 Task: Create a rule from the Recommended list, Task Added to this Project -> add SubTasks in the project TrackForge with SubTasks Gather and Analyse Requirements , Design and Implement Solution , System Test and UAT , Release to Production / Go Live.
Action: Mouse moved to (67, 350)
Screenshot: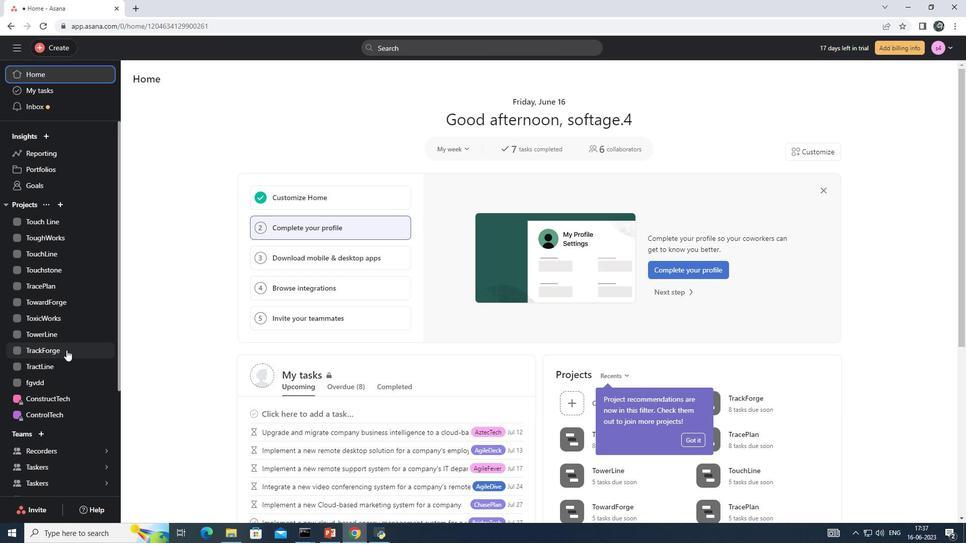 
Action: Mouse pressed left at (67, 350)
Screenshot: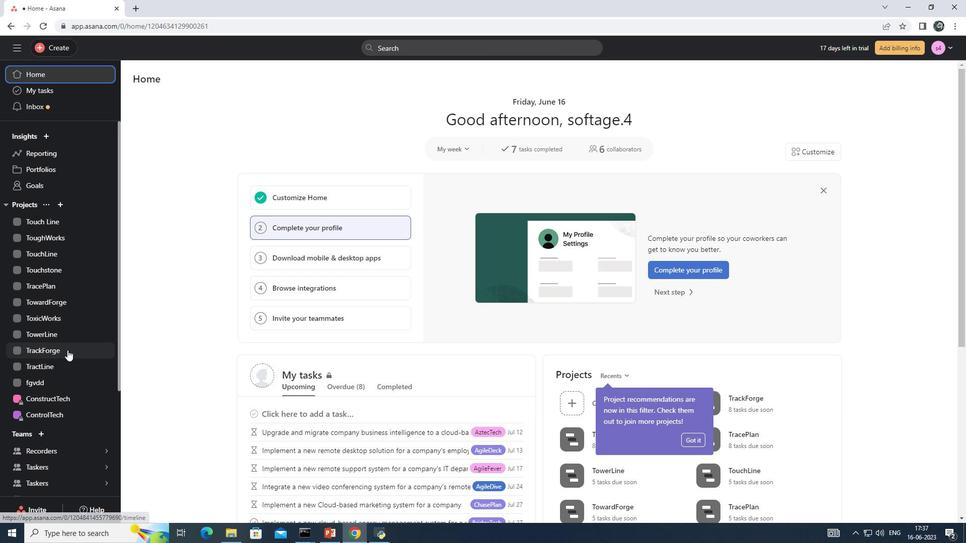 
Action: Mouse moved to (936, 83)
Screenshot: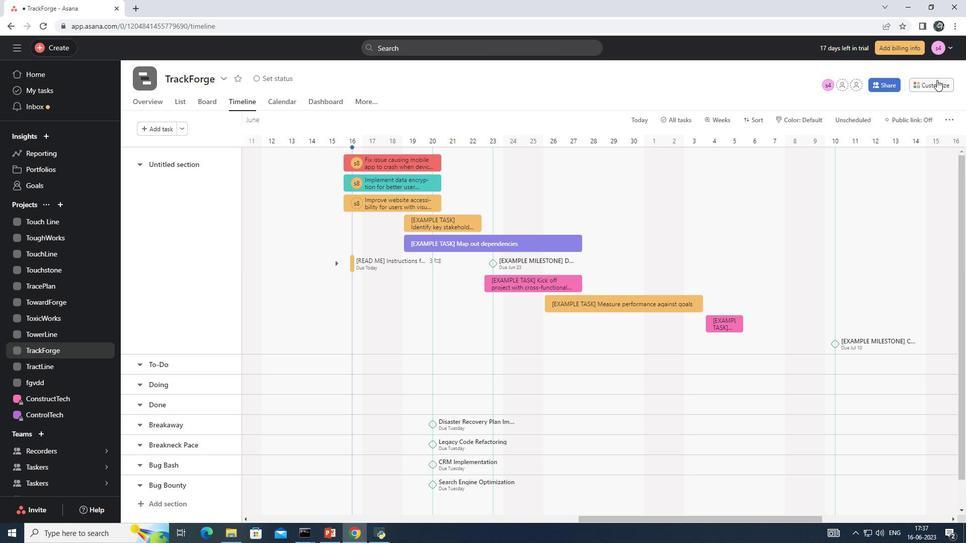 
Action: Mouse pressed left at (936, 83)
Screenshot: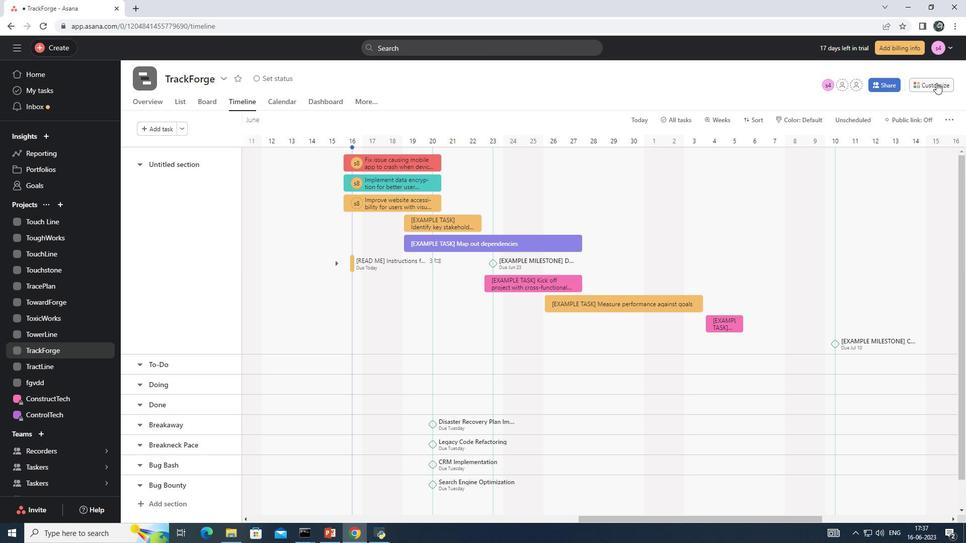 
Action: Mouse moved to (747, 225)
Screenshot: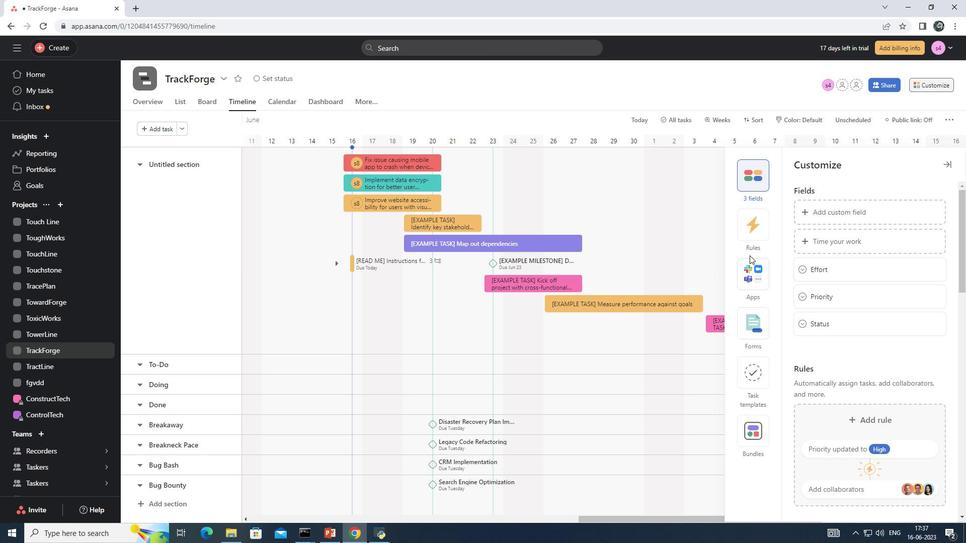 
Action: Mouse pressed left at (747, 225)
Screenshot: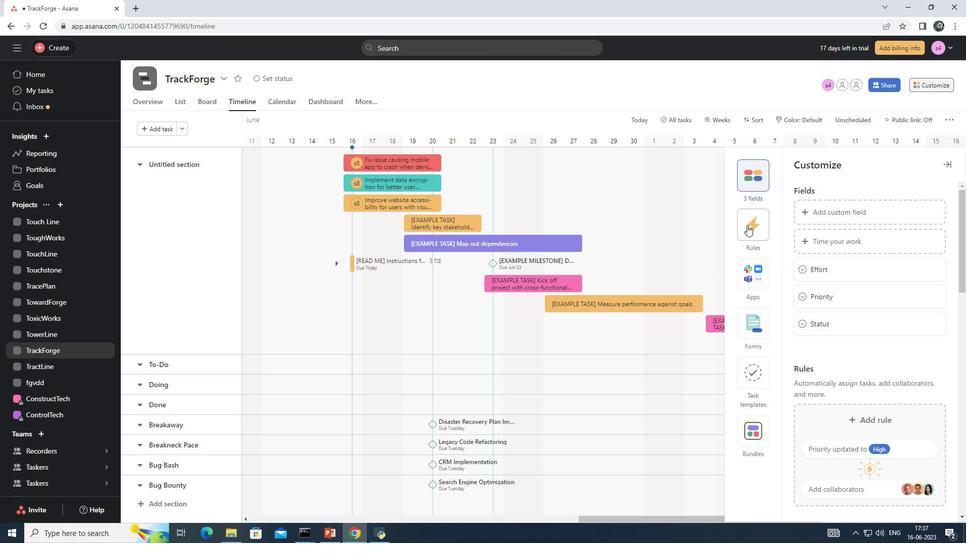 
Action: Mouse moved to (844, 254)
Screenshot: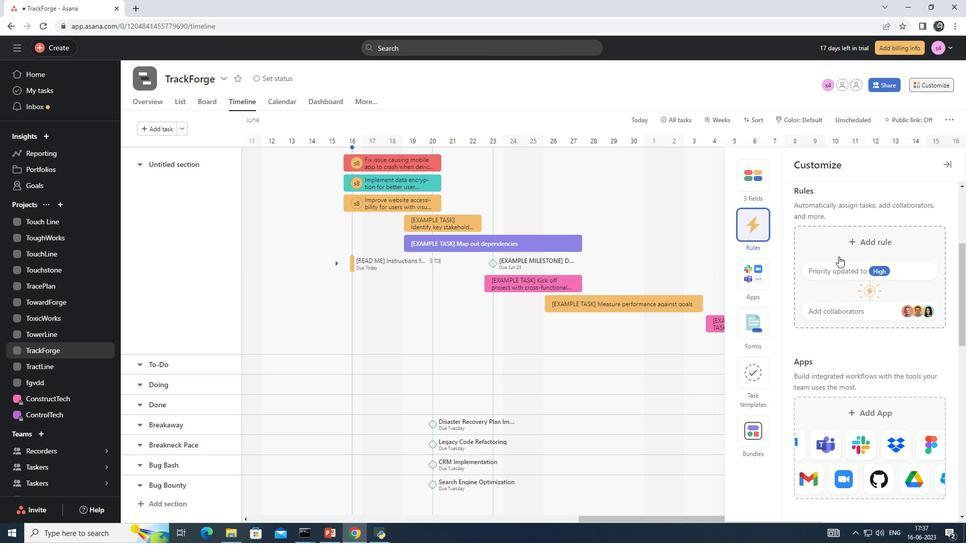 
Action: Mouse pressed left at (844, 254)
Screenshot: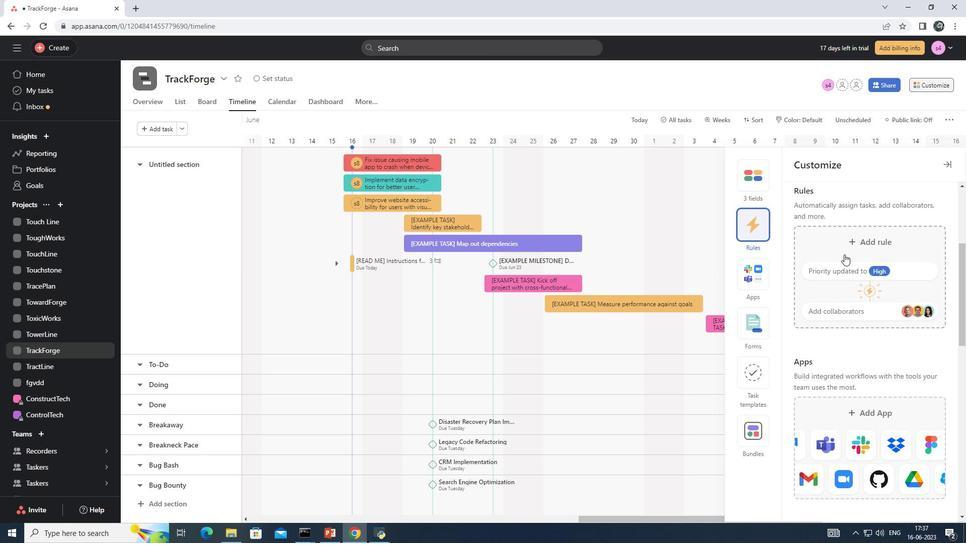 
Action: Mouse moved to (698, 173)
Screenshot: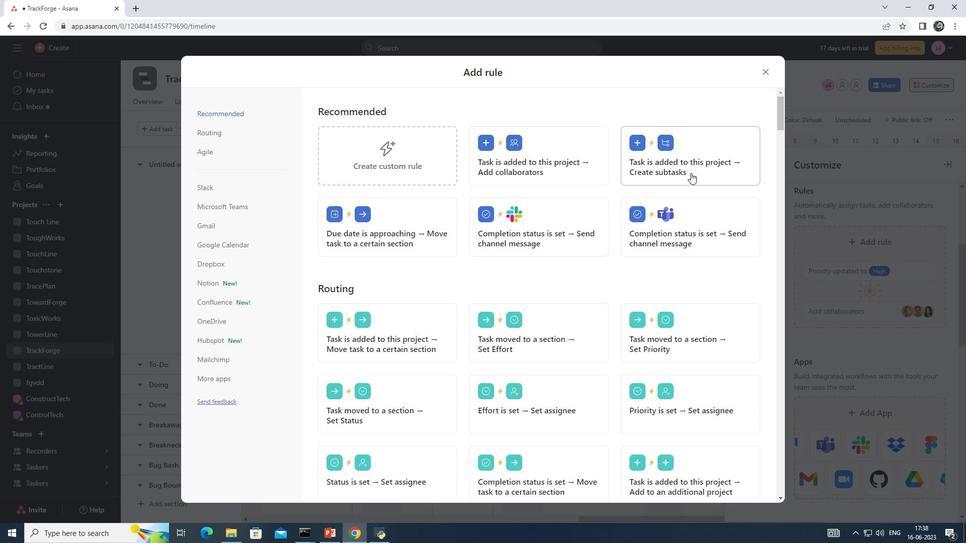 
Action: Mouse pressed left at (698, 173)
Screenshot: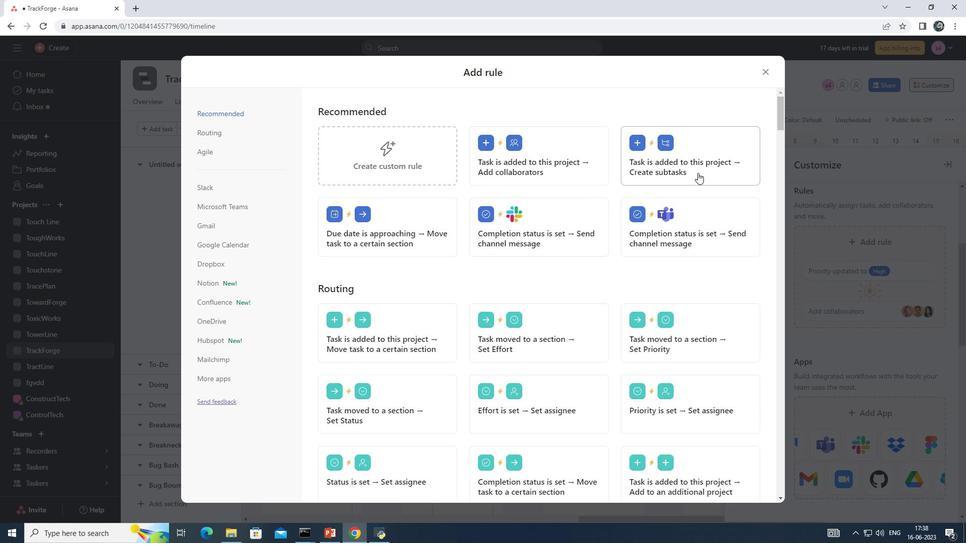 
Action: Mouse moved to (636, 157)
Screenshot: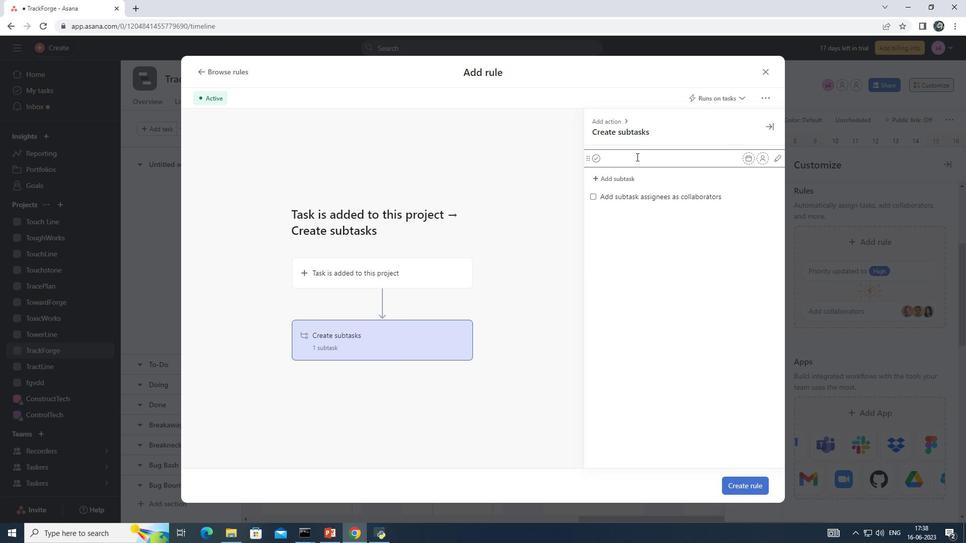 
Action: Mouse pressed left at (636, 157)
Screenshot: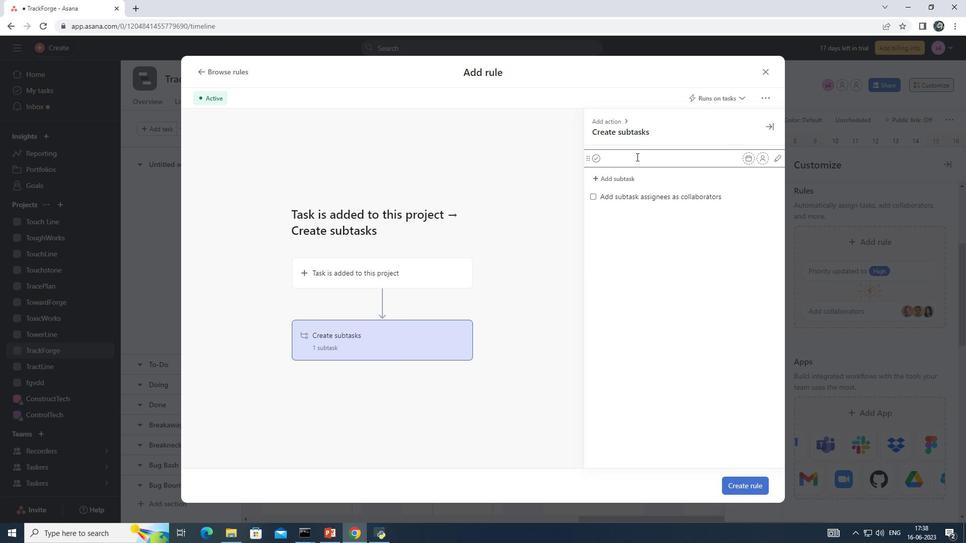 
Action: Key pressed <Key.shift><Key.shift><Key.shift><Key.shift>Gather<Key.space>and<Key.space><Key.shift>Analyse<Key.space><Key.shift>Reqire<Key.backspace><Key.backspace><Key.backspace>uirements<Key.enter><Key.shift>Design<Key.space>and<Key.space><Key.shift>Implement<Key.space><Key.shift>Solution<Key.enter><Key.shift>System<Key.space><Key.shift>Test<Key.space>and<Key.space><Key.shift><Key.shift><Key.shift><Key.shift><Key.shift><Key.shift>UAT<Key.enter><Key.shift>Release<Key.space>to<Key.space><Key.shift>Production<Key.space>/<Key.space><Key.shift>Go<Key.space><Key.shift>Live
Screenshot: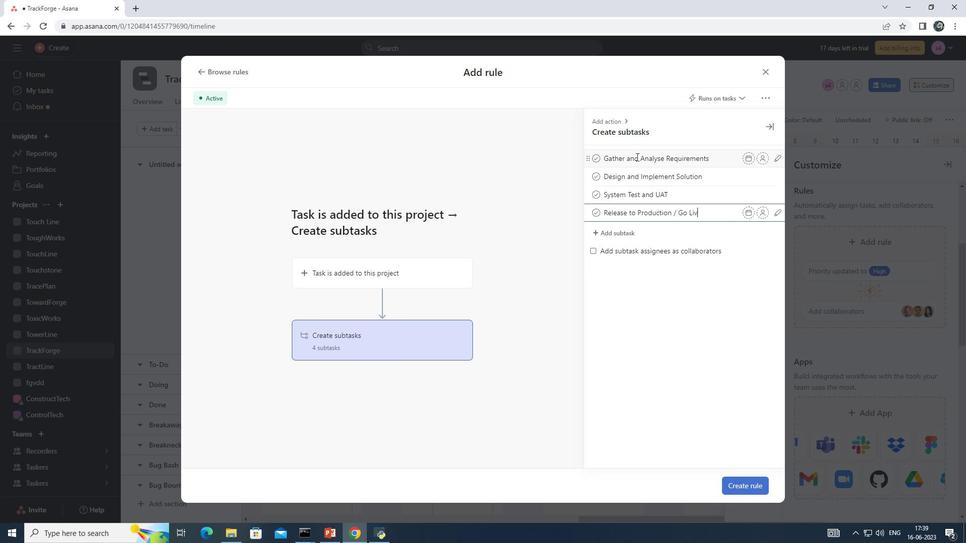 
Action: Mouse moved to (747, 486)
Screenshot: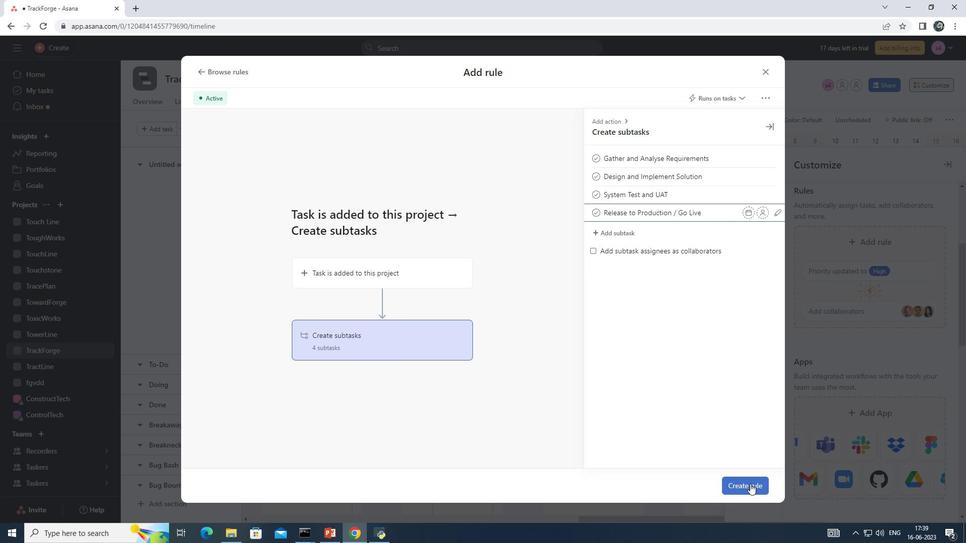 
Action: Mouse pressed left at (747, 486)
Screenshot: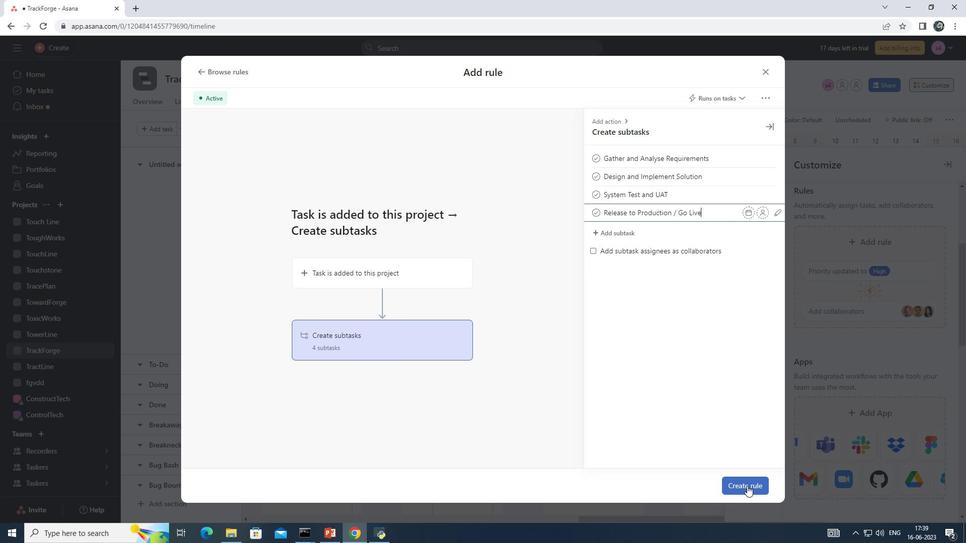 
Action: Mouse moved to (746, 486)
Screenshot: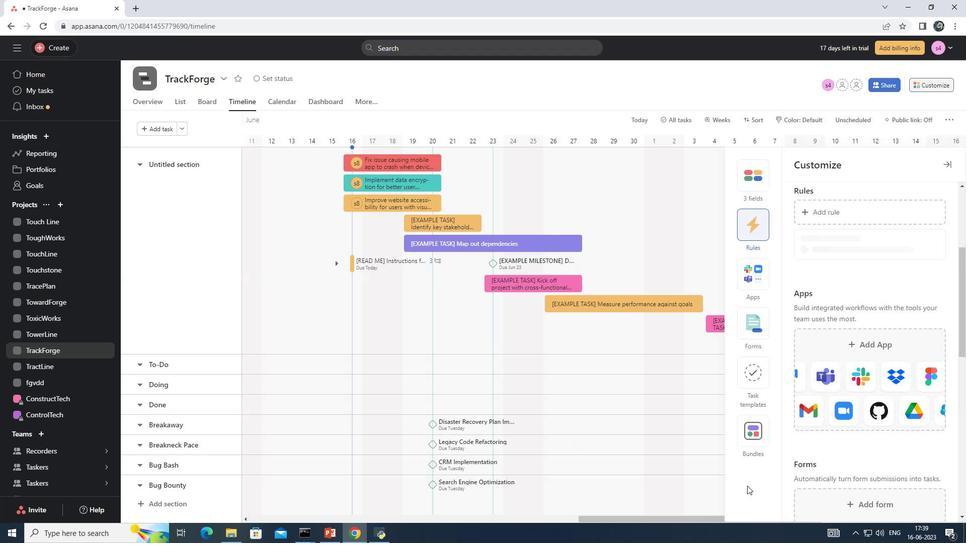 
